 Task: Toggle the show inline details in the suggest.
Action: Mouse moved to (4, 684)
Screenshot: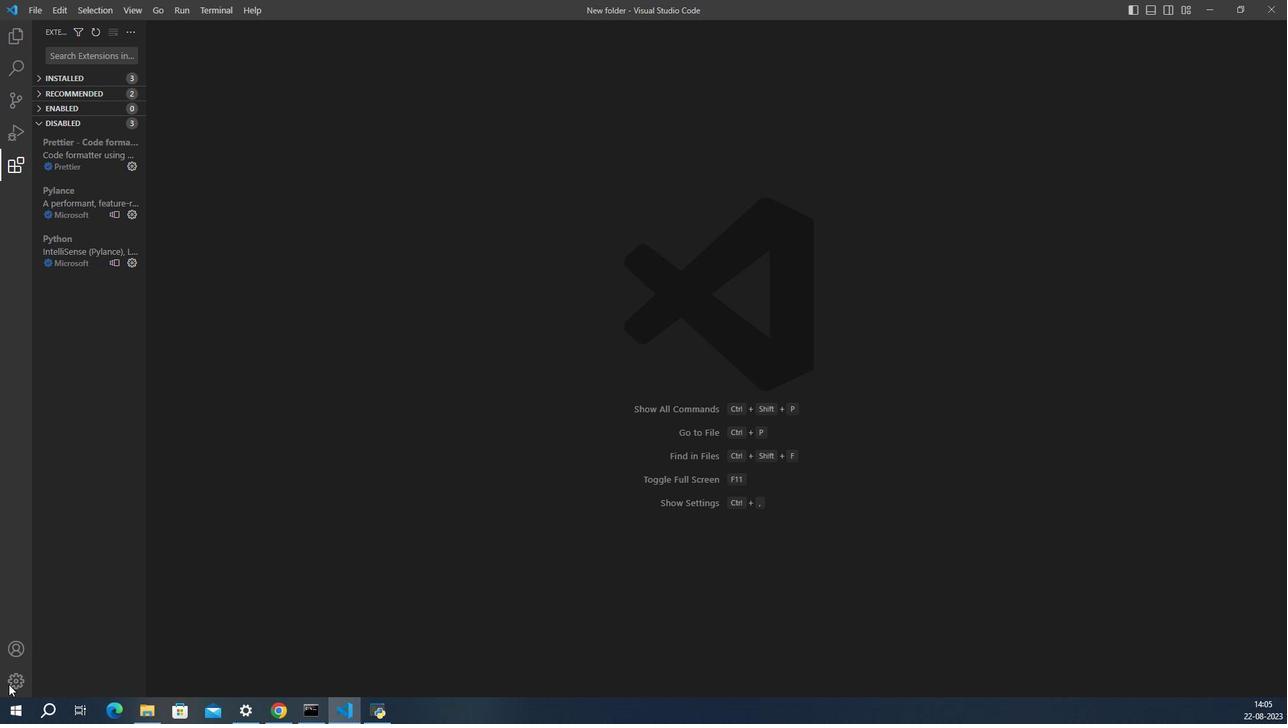 
Action: Mouse pressed left at (4, 684)
Screenshot: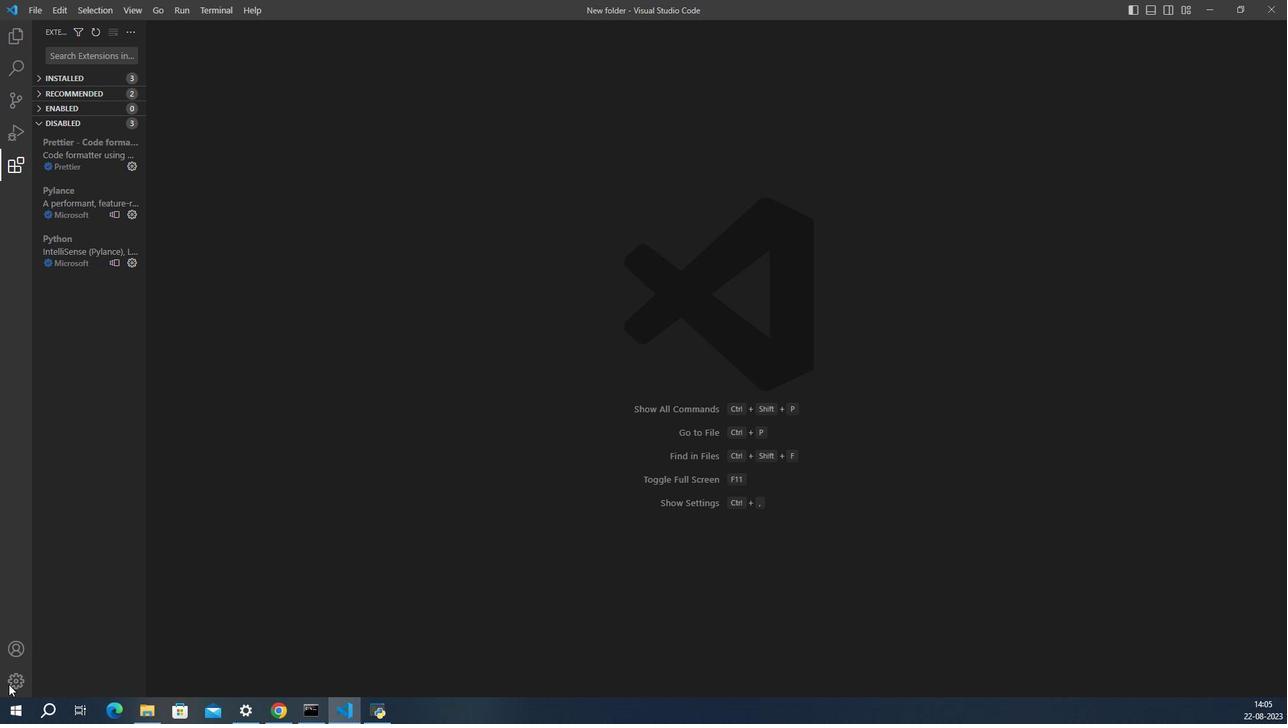 
Action: Mouse moved to (75, 577)
Screenshot: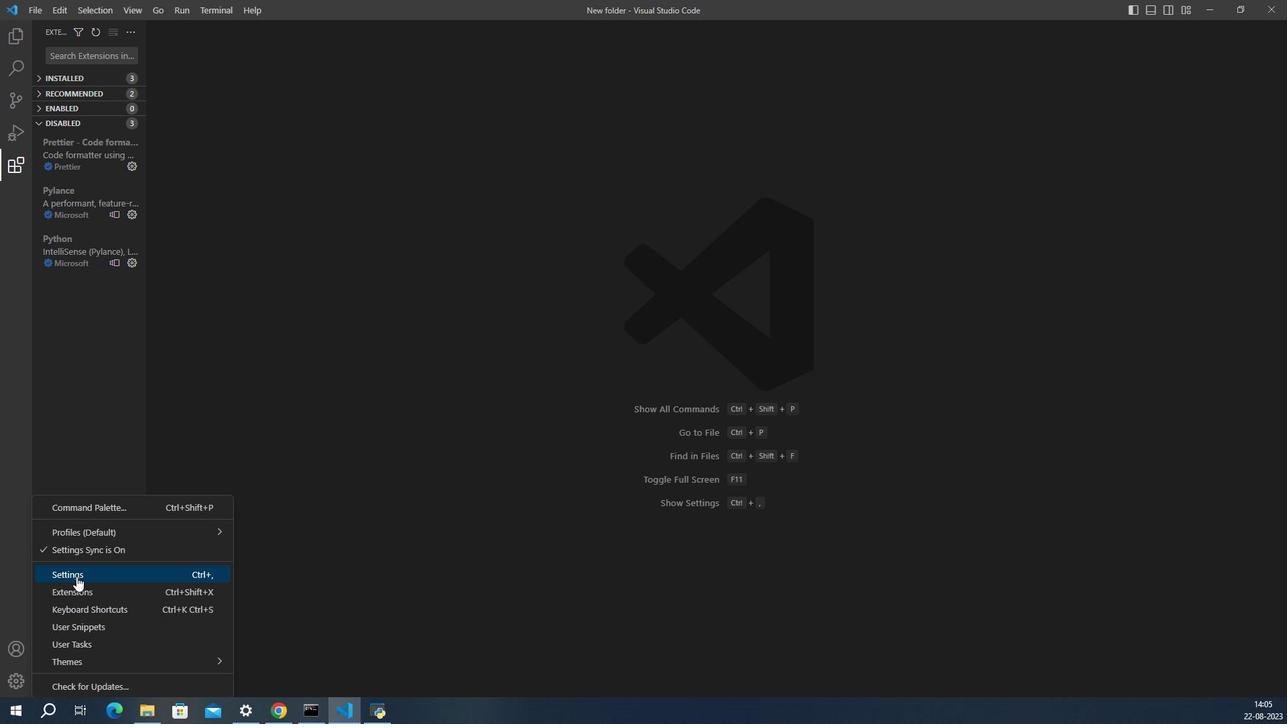 
Action: Mouse pressed left at (75, 577)
Screenshot: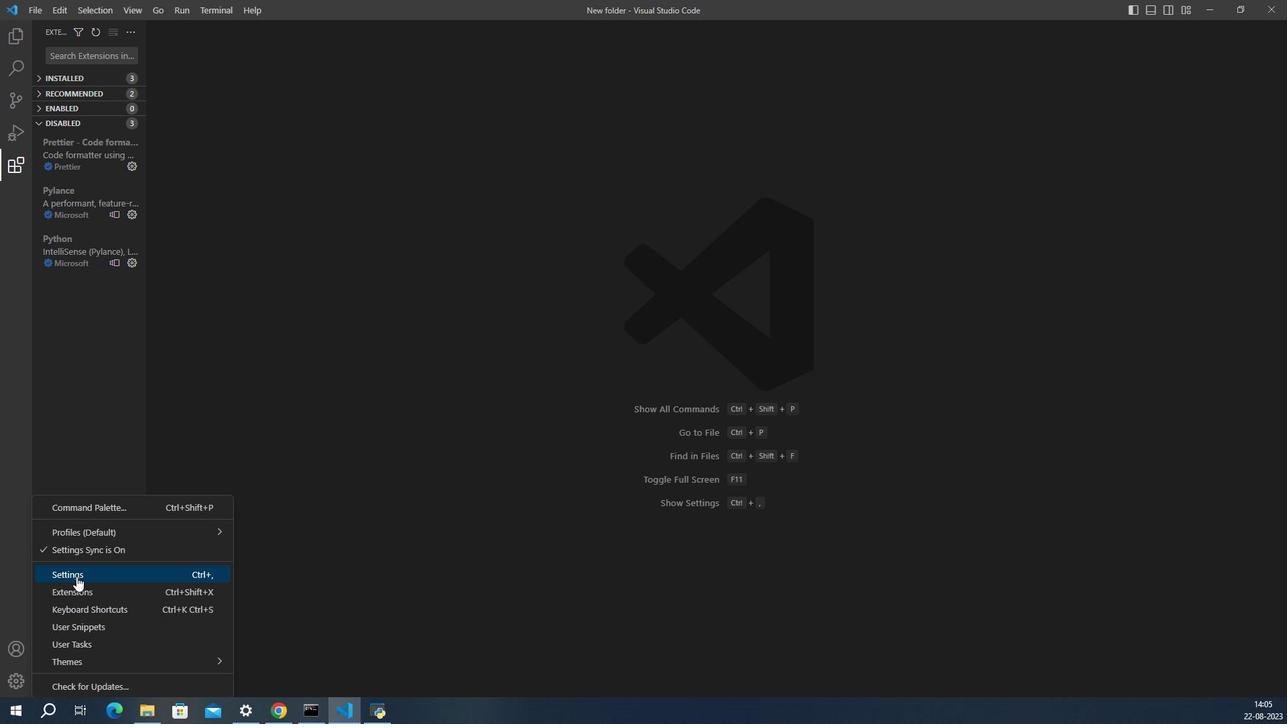 
Action: Mouse moved to (590, 368)
Screenshot: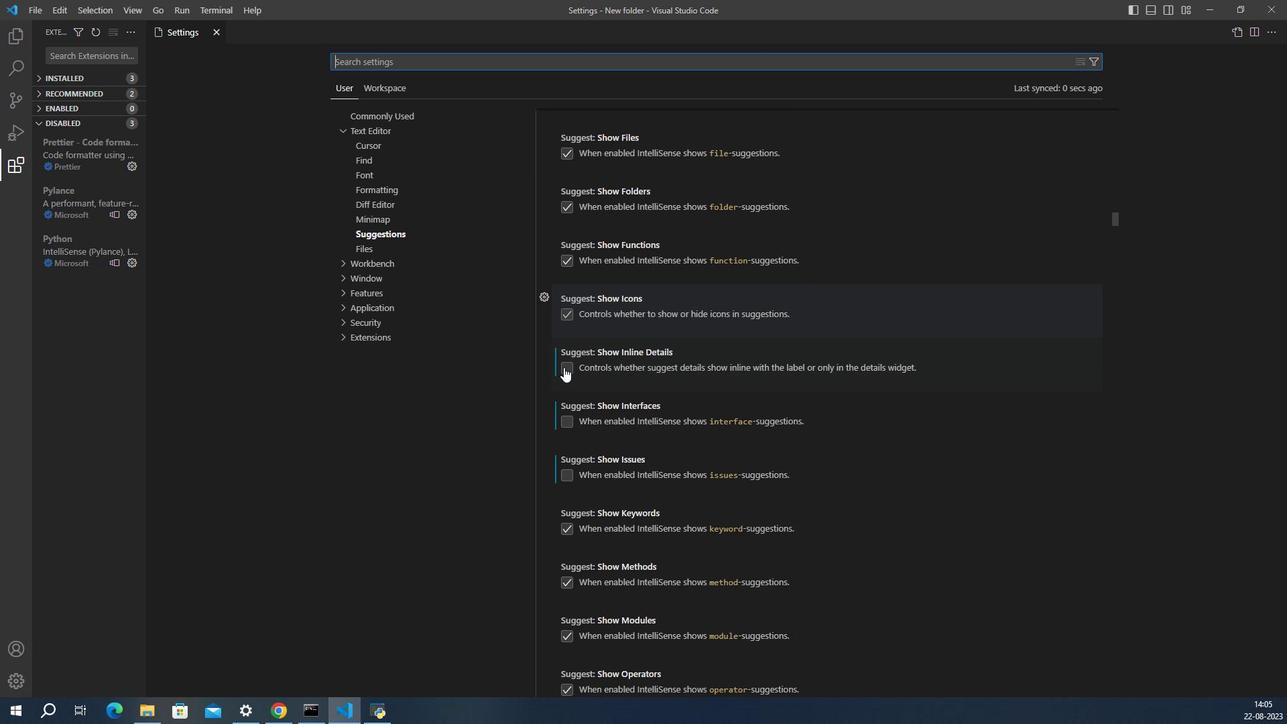 
Action: Mouse pressed left at (590, 368)
Screenshot: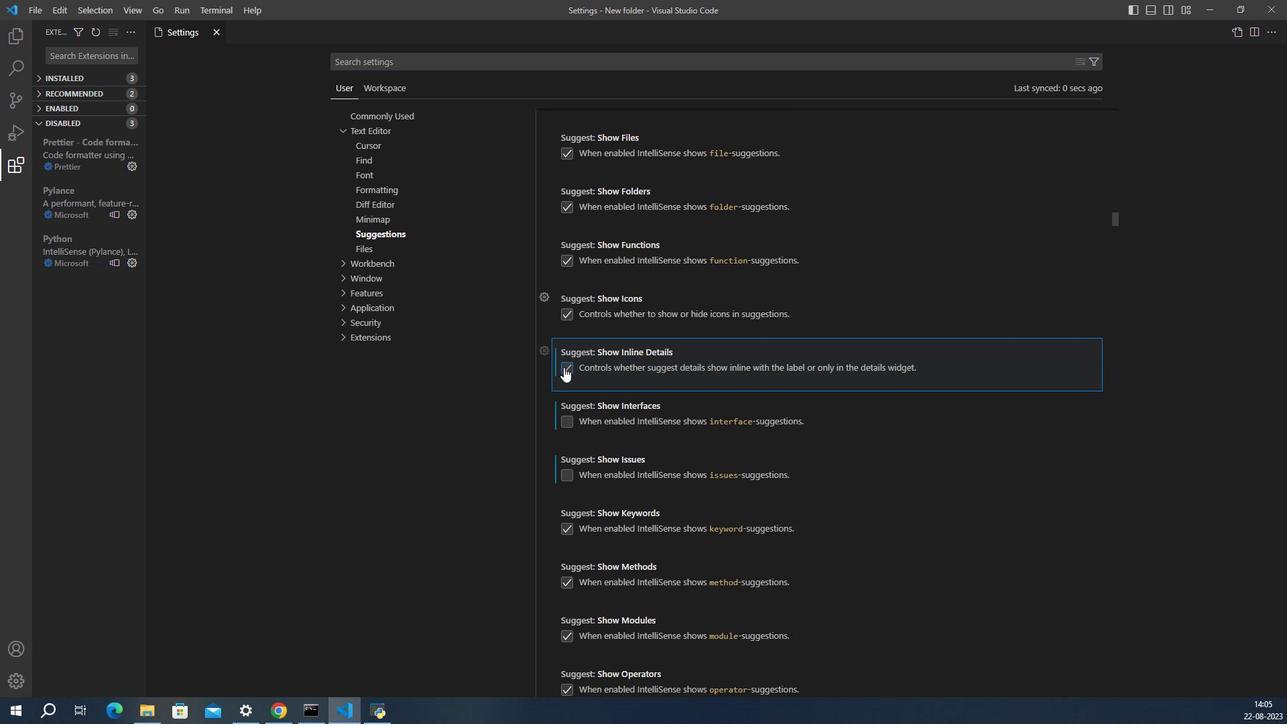 
Action: Mouse moved to (620, 368)
Screenshot: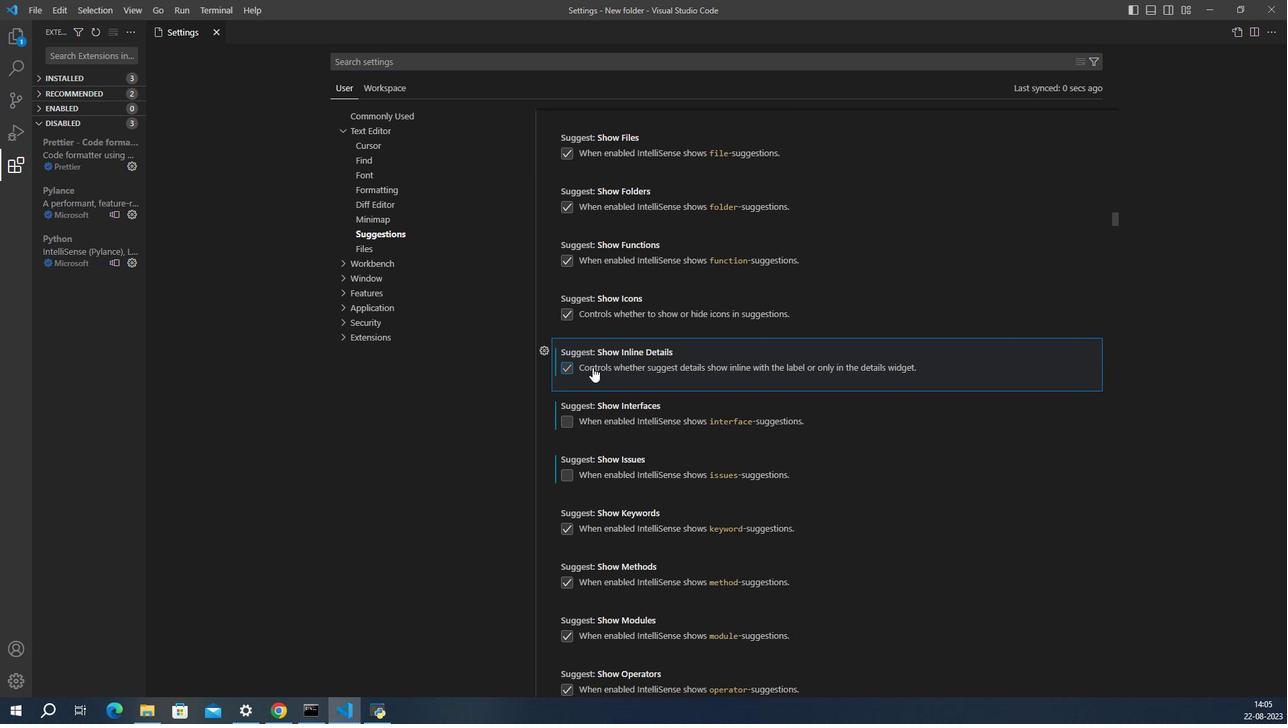 
